 Task: Change status to a patent pending.
Action: Mouse moved to (697, 89)
Screenshot: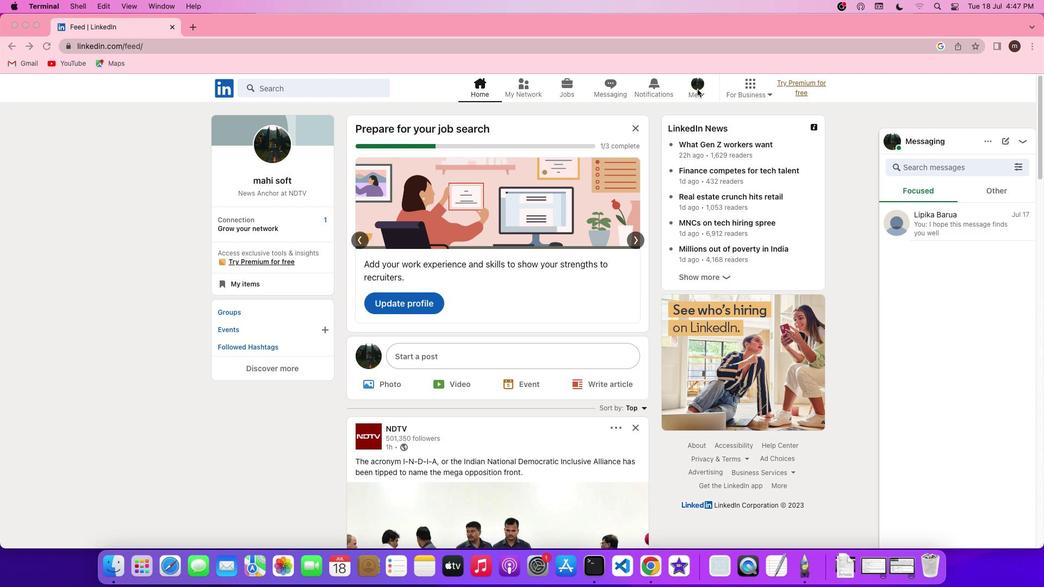 
Action: Mouse pressed left at (697, 89)
Screenshot: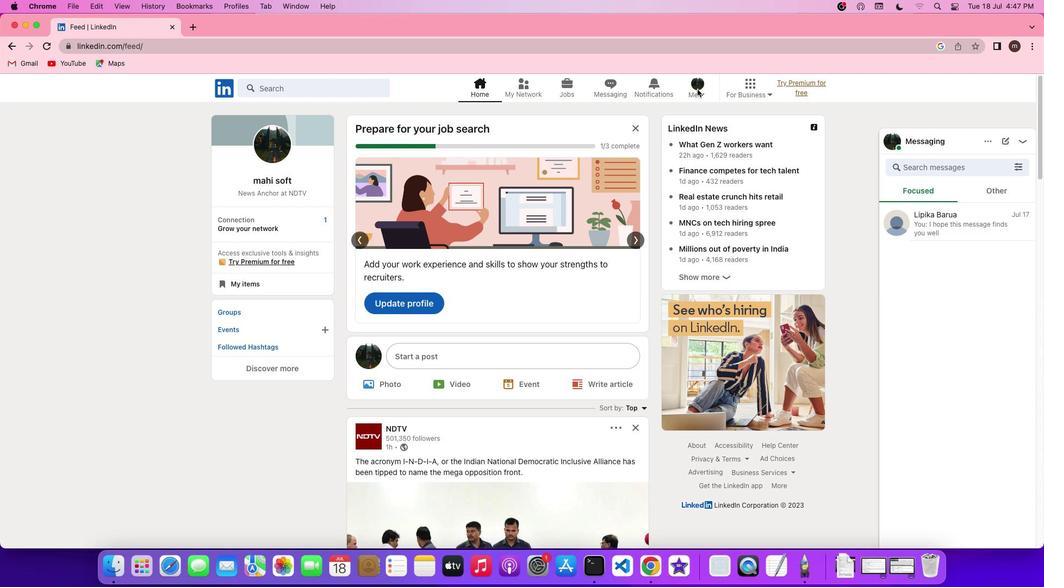 
Action: Mouse pressed left at (697, 89)
Screenshot: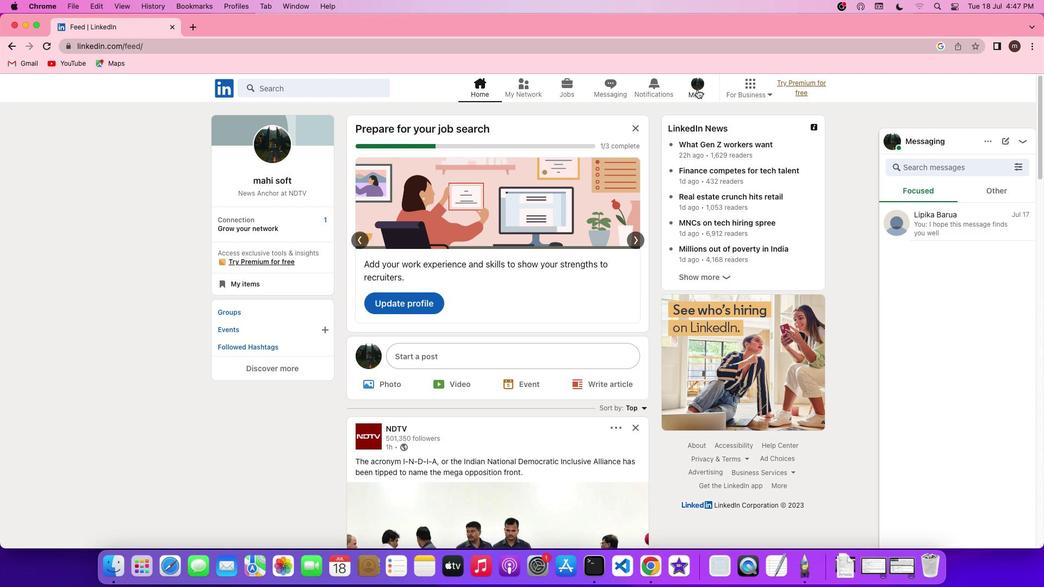 
Action: Mouse pressed left at (697, 89)
Screenshot: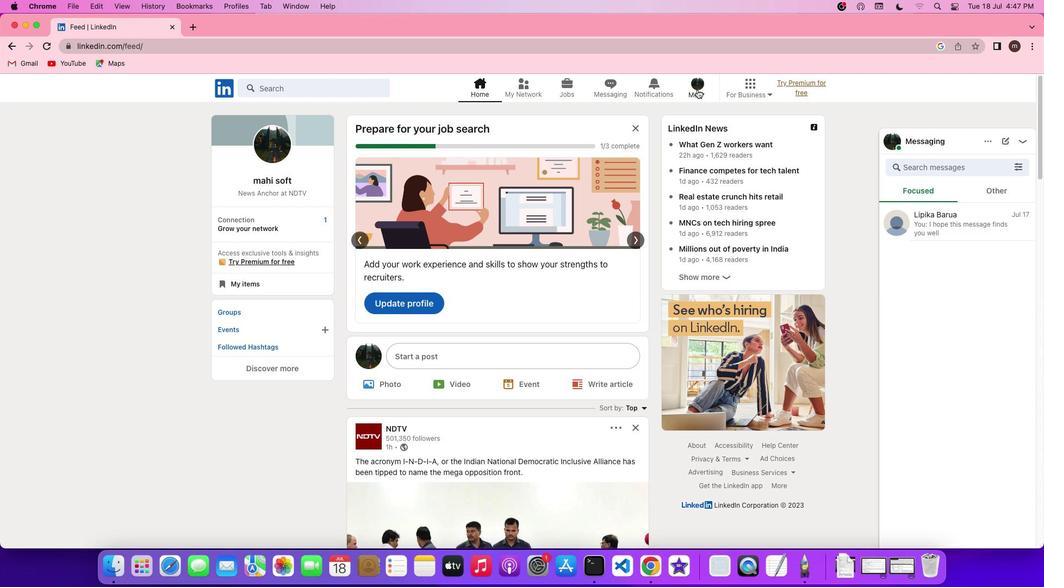 
Action: Mouse moved to (654, 153)
Screenshot: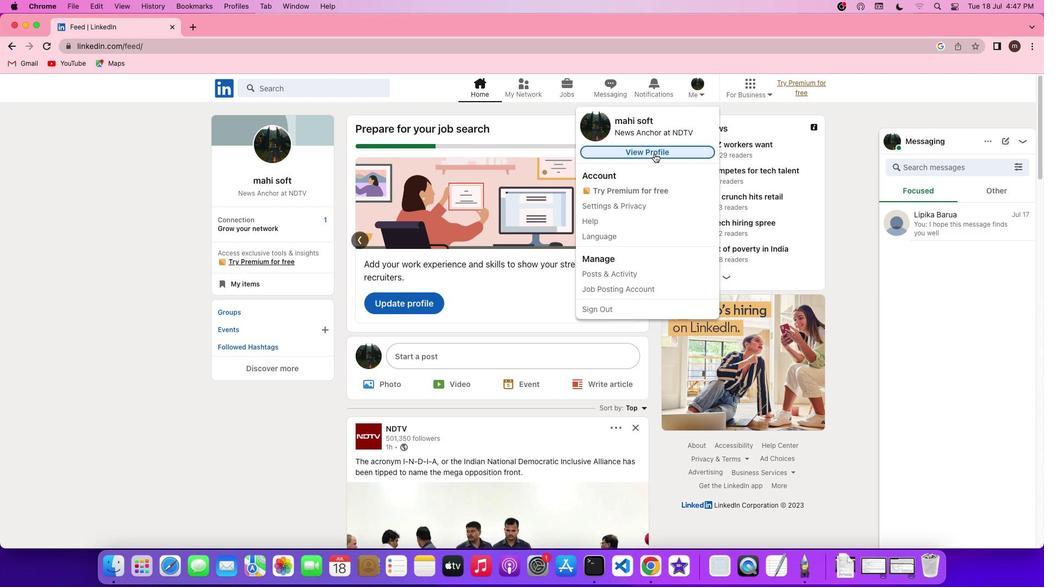 
Action: Mouse pressed left at (654, 153)
Screenshot: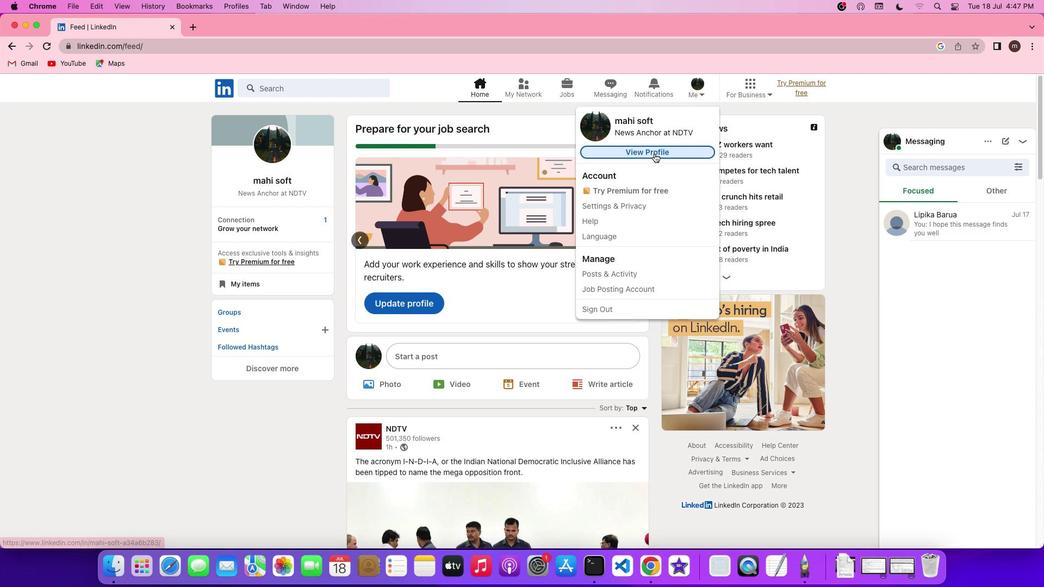 
Action: Mouse moved to (360, 333)
Screenshot: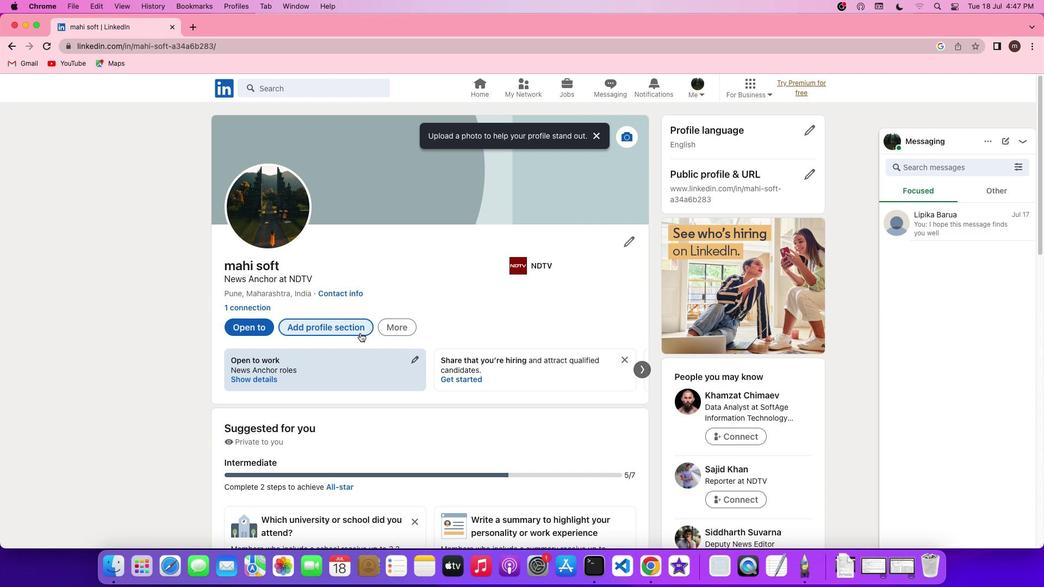 
Action: Mouse pressed left at (360, 333)
Screenshot: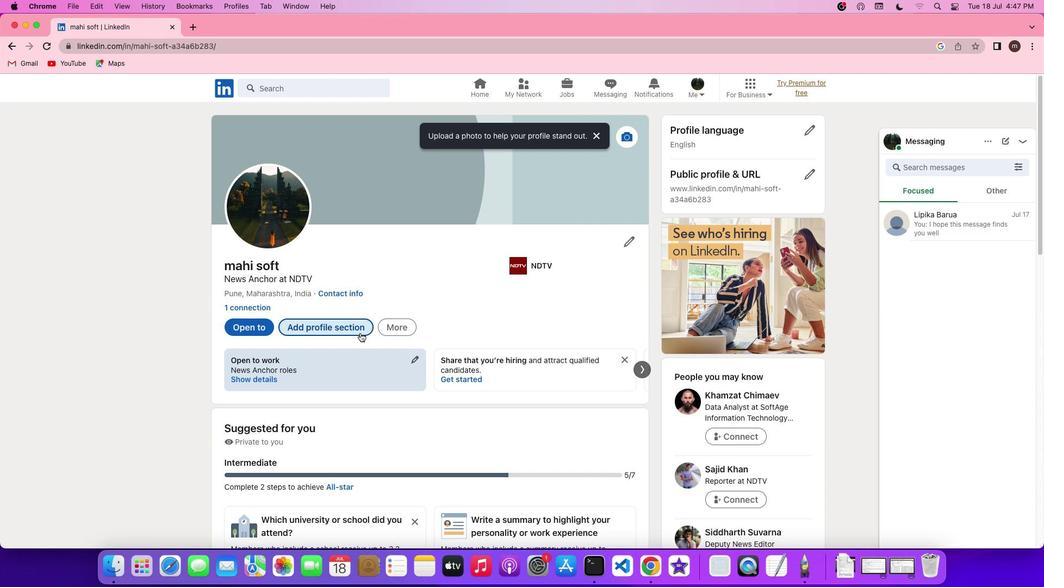 
Action: Mouse moved to (414, 347)
Screenshot: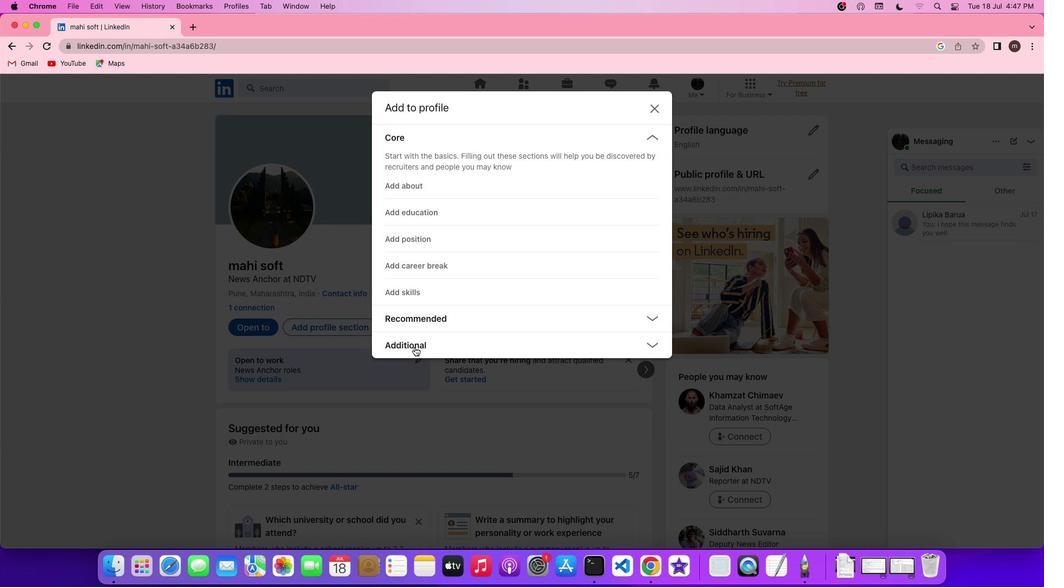 
Action: Mouse pressed left at (414, 347)
Screenshot: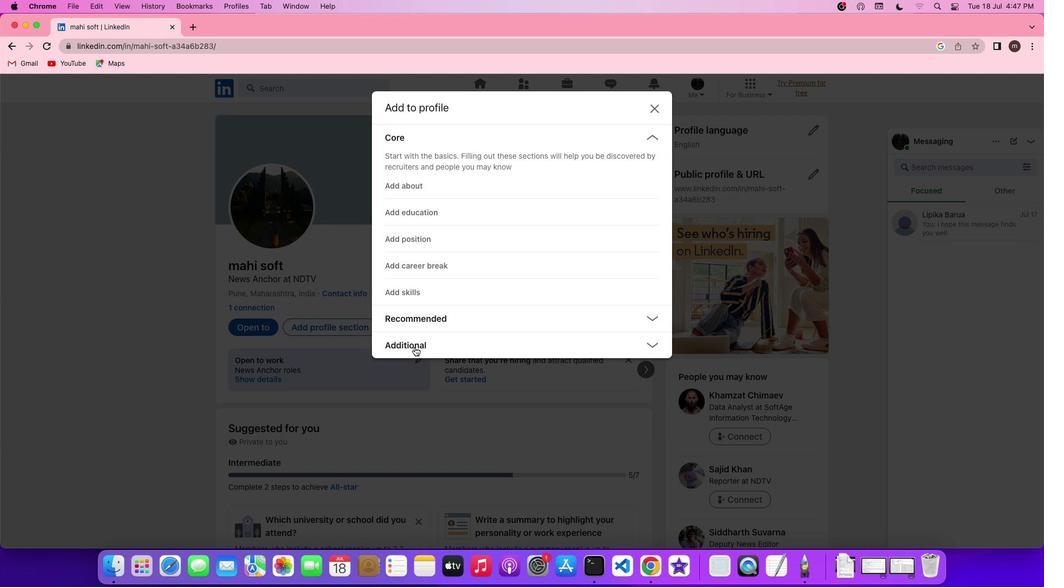 
Action: Mouse moved to (413, 294)
Screenshot: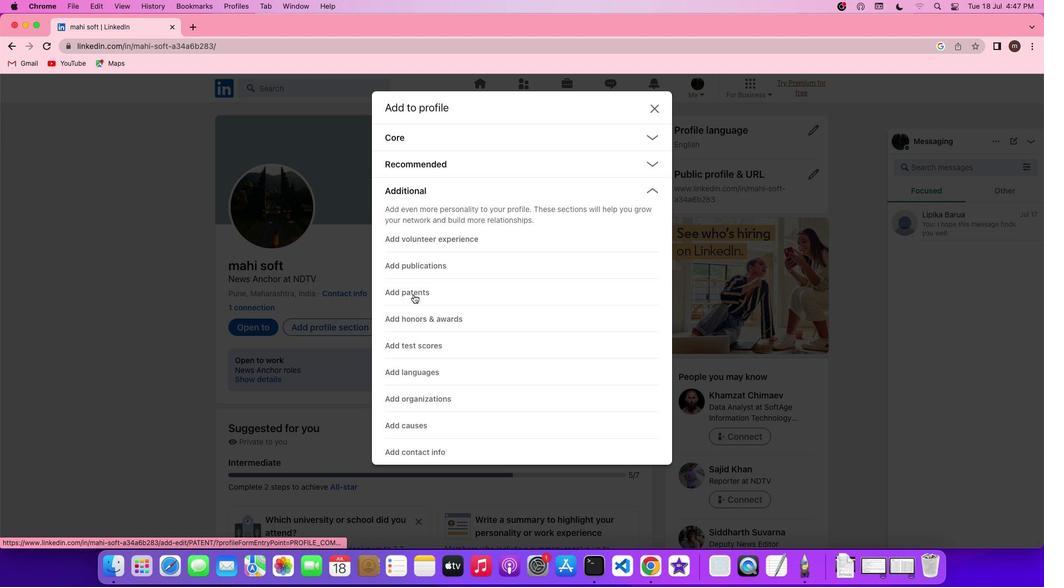 
Action: Mouse pressed left at (413, 294)
Screenshot: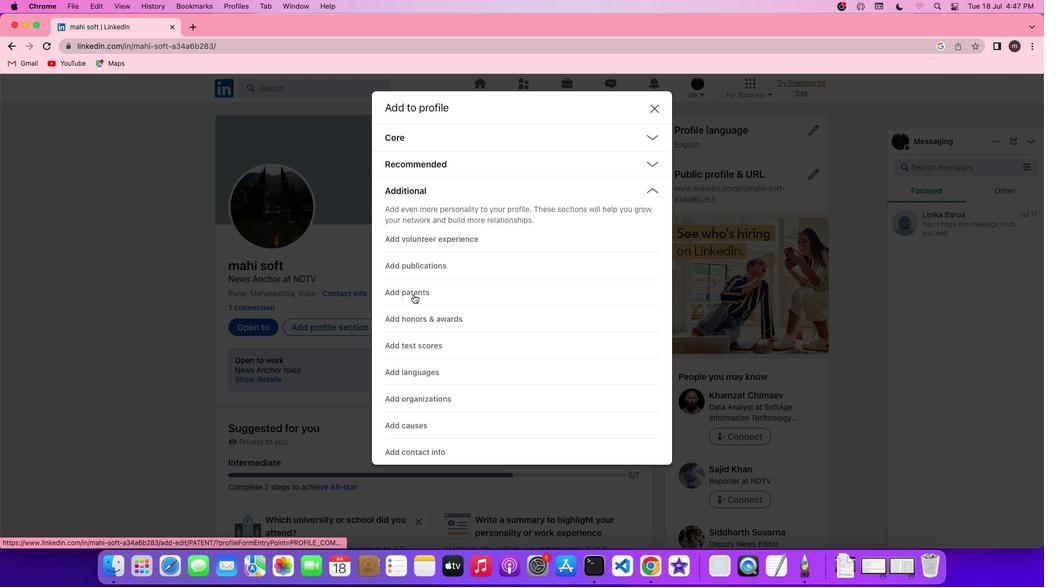 
Action: Mouse moved to (345, 339)
Screenshot: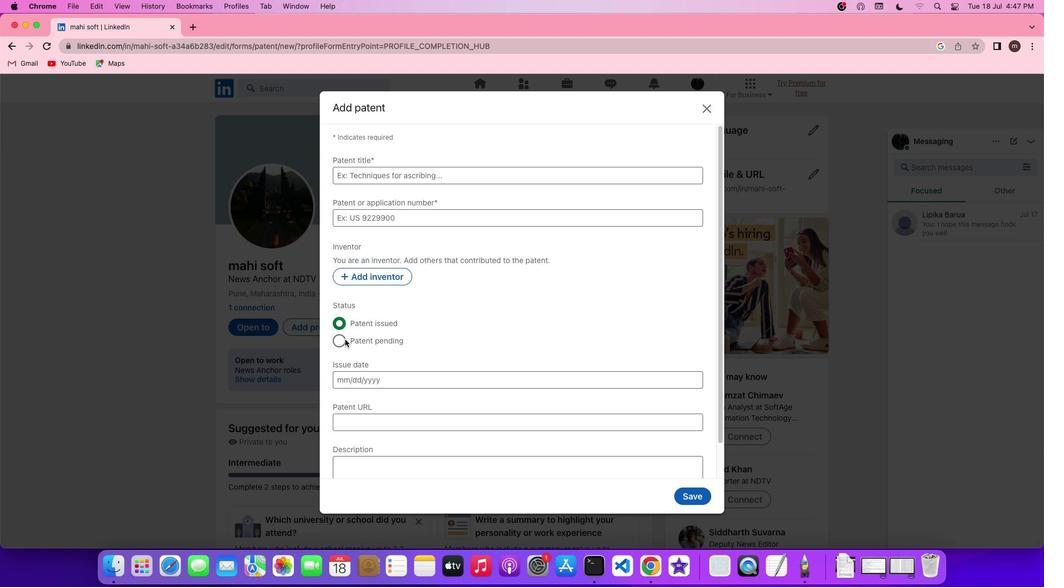 
Action: Mouse pressed left at (345, 339)
Screenshot: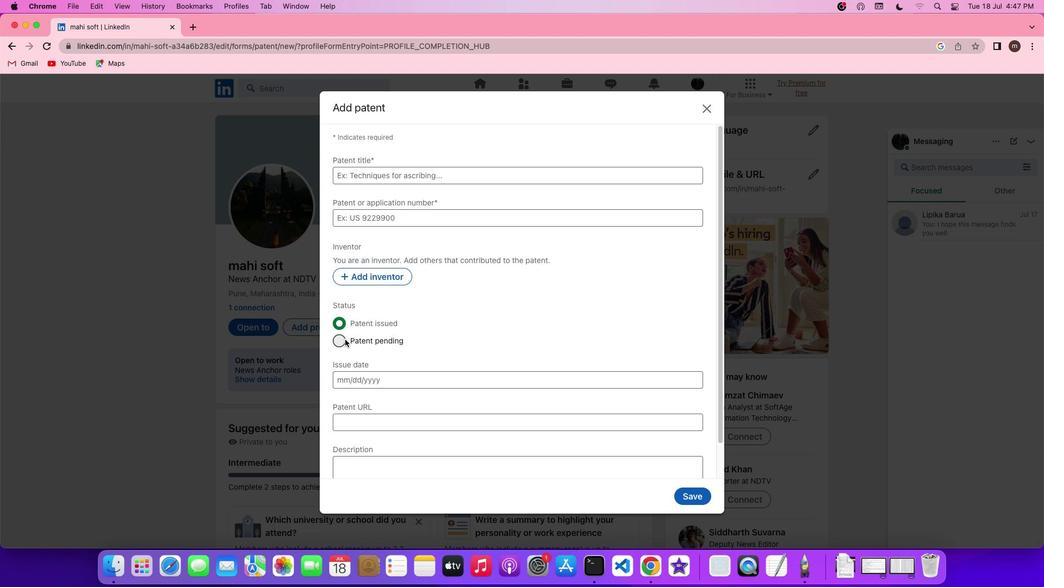 
Action: Mouse moved to (422, 339)
Screenshot: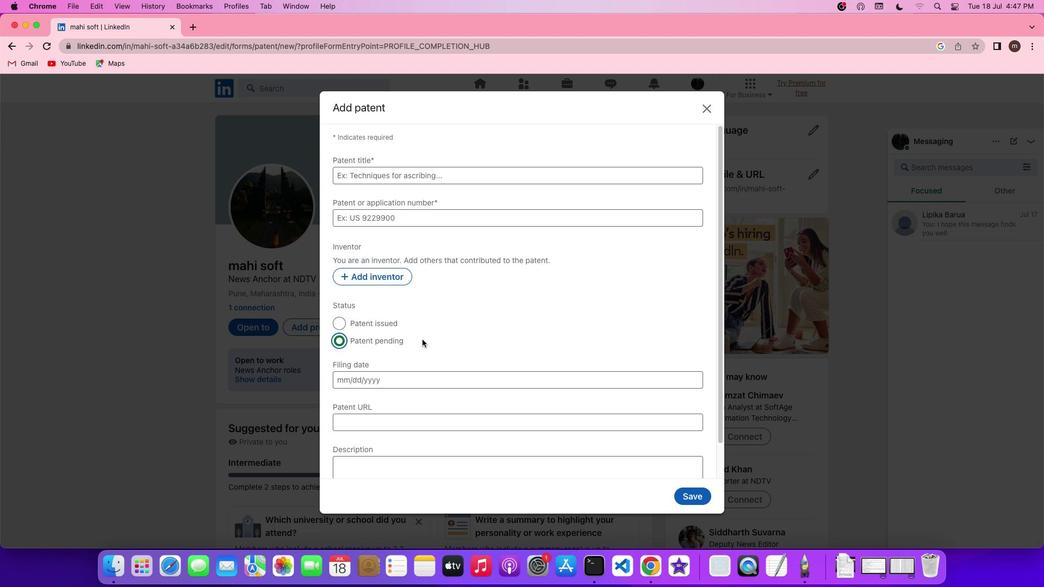 
